 Task: Edit the buffer time to 15 minutes before the event.
Action: Mouse moved to (436, 257)
Screenshot: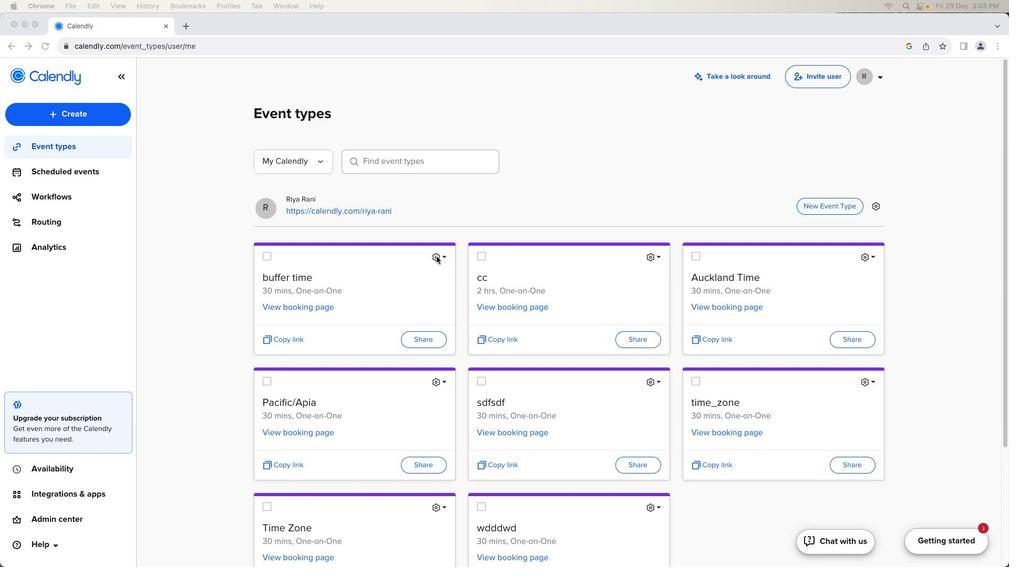 
Action: Mouse pressed left at (436, 257)
Screenshot: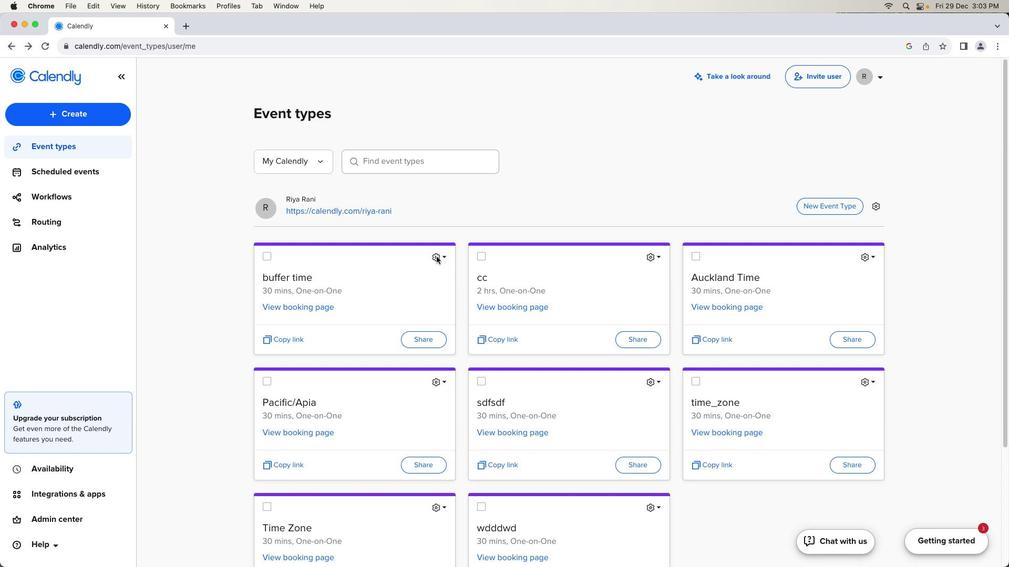 
Action: Mouse moved to (436, 257)
Screenshot: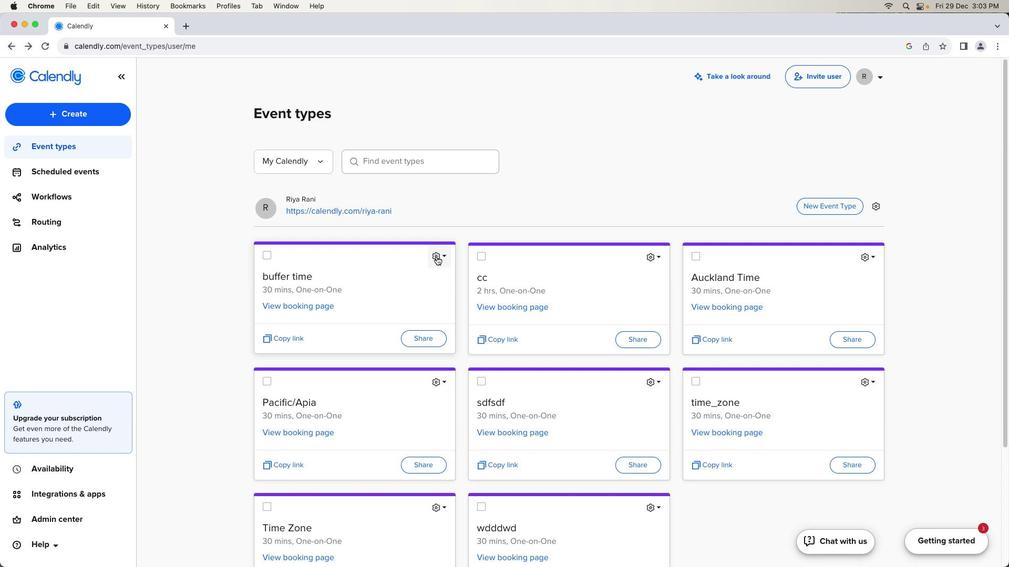 
Action: Mouse pressed left at (436, 257)
Screenshot: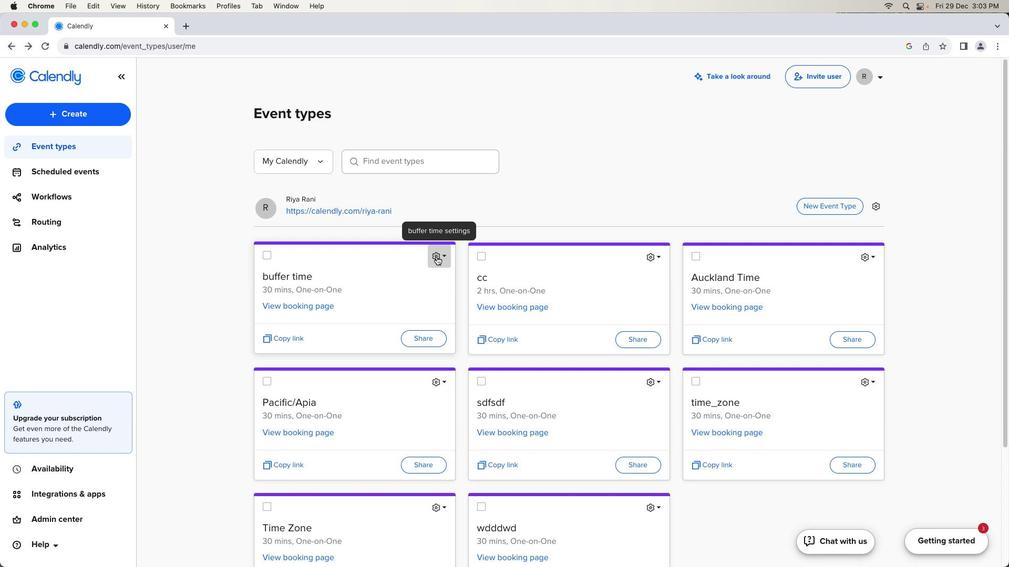 
Action: Mouse moved to (403, 290)
Screenshot: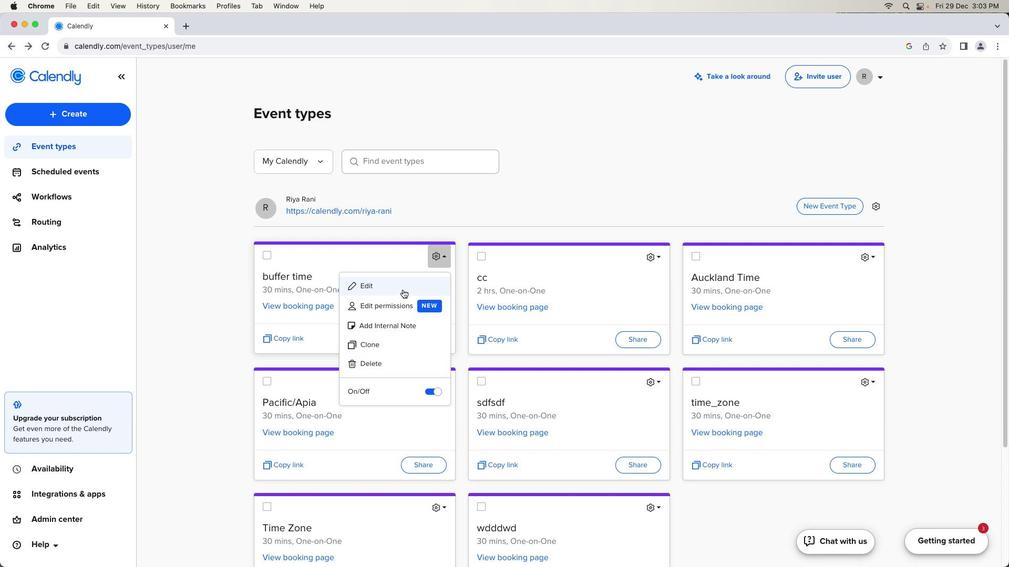 
Action: Mouse pressed left at (403, 290)
Screenshot: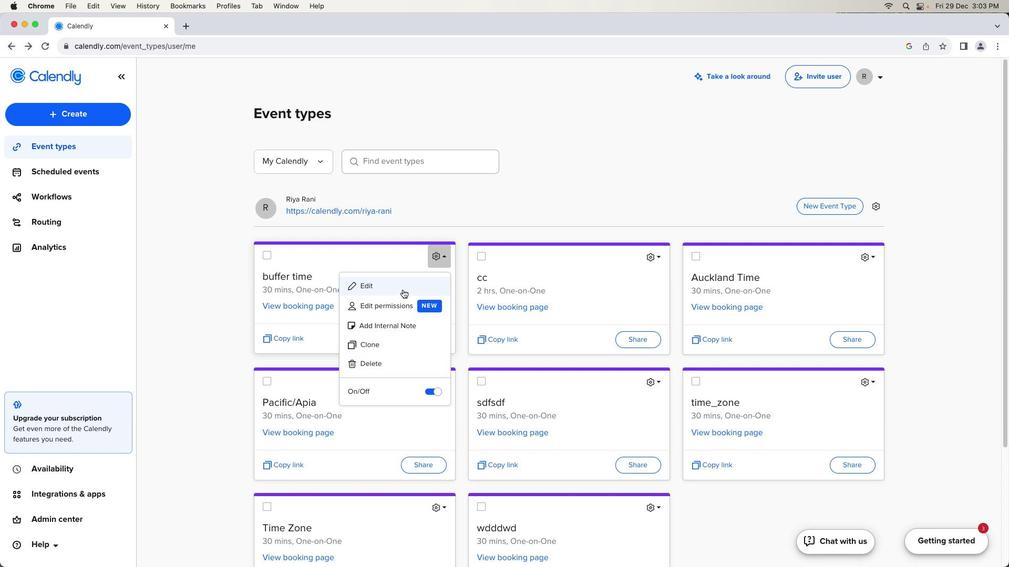 
Action: Mouse moved to (174, 330)
Screenshot: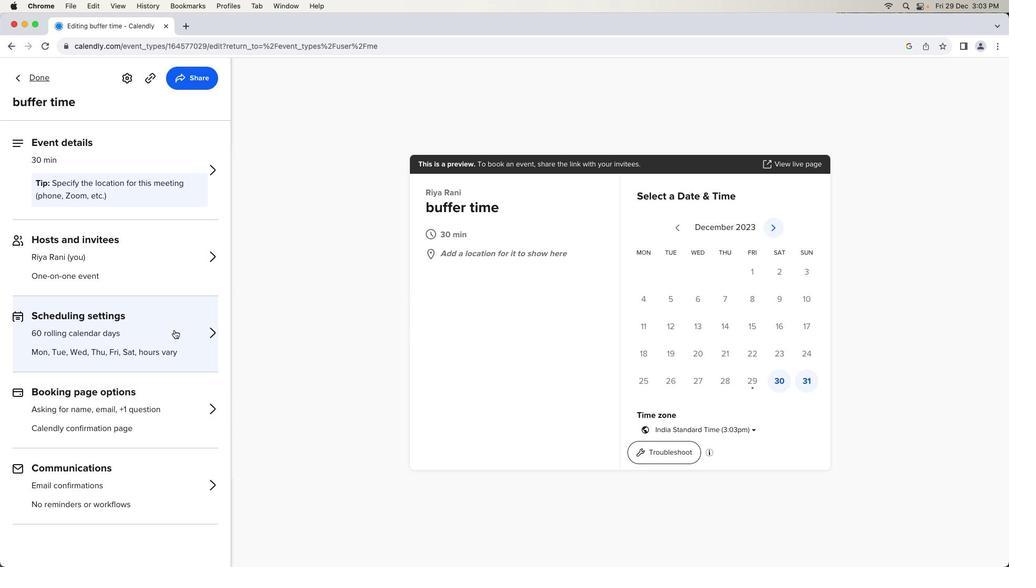 
Action: Mouse pressed left at (174, 330)
Screenshot: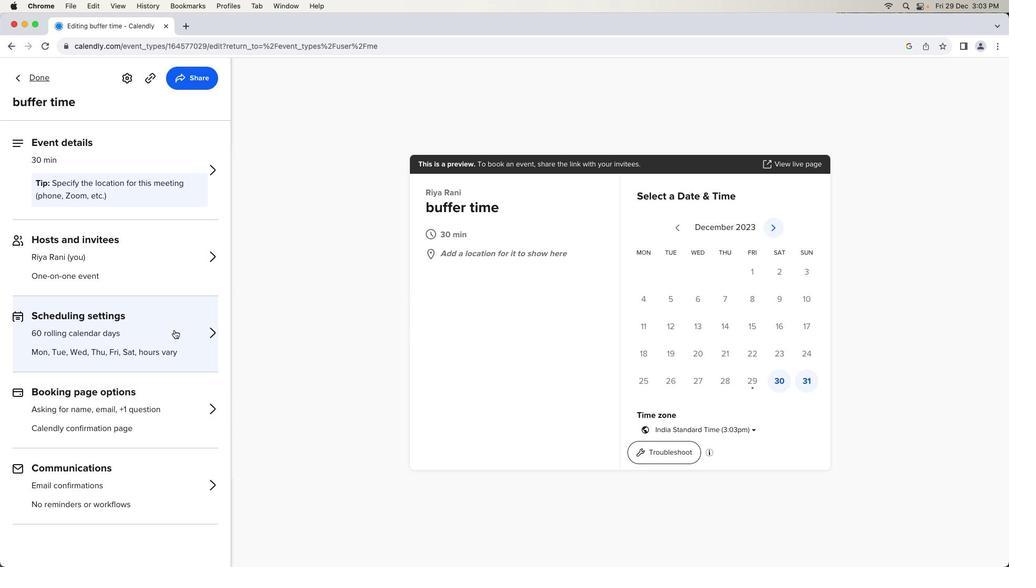 
Action: Mouse moved to (50, 417)
Screenshot: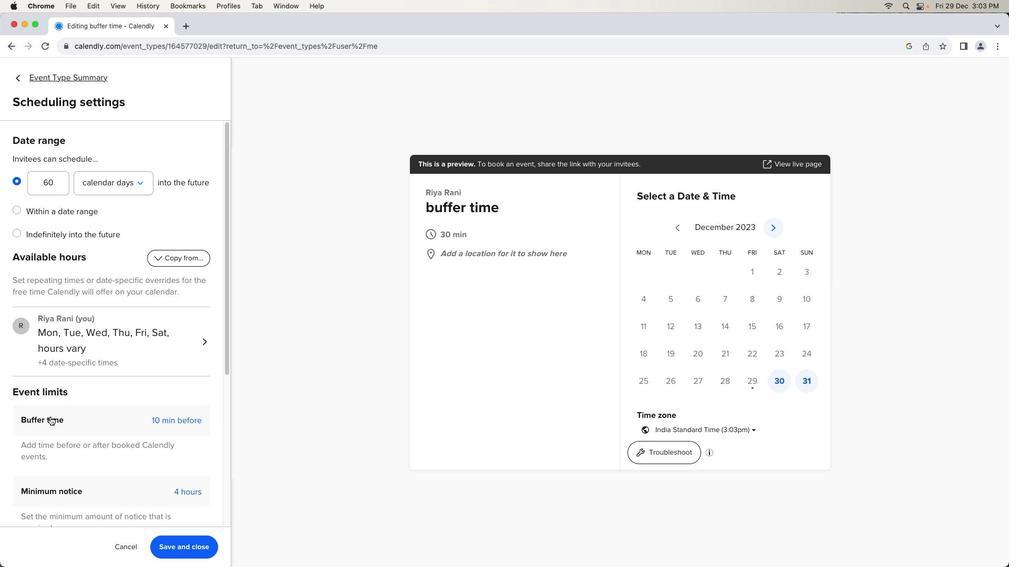 
Action: Mouse pressed left at (50, 417)
Screenshot: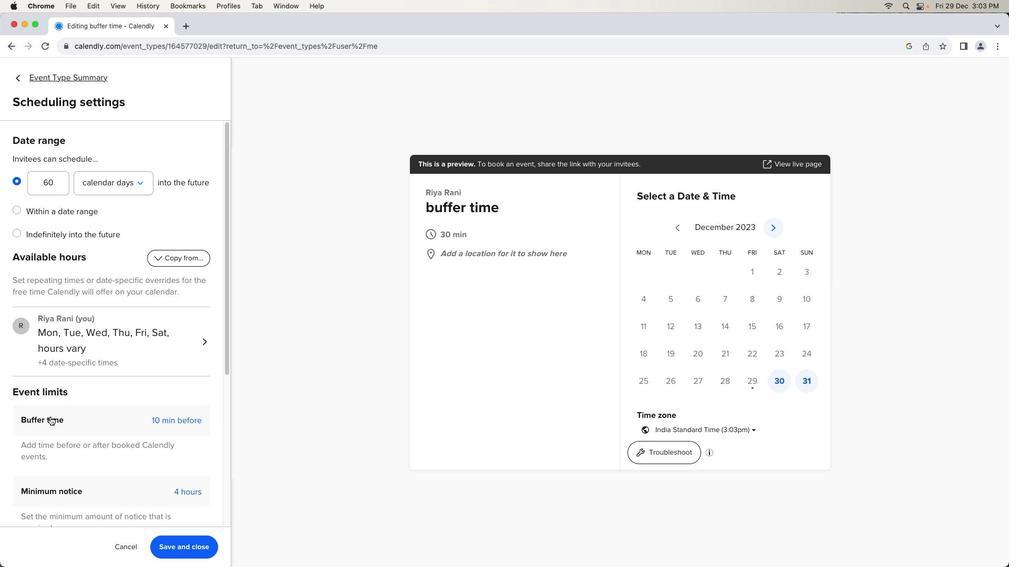 
Action: Mouse moved to (98, 453)
Screenshot: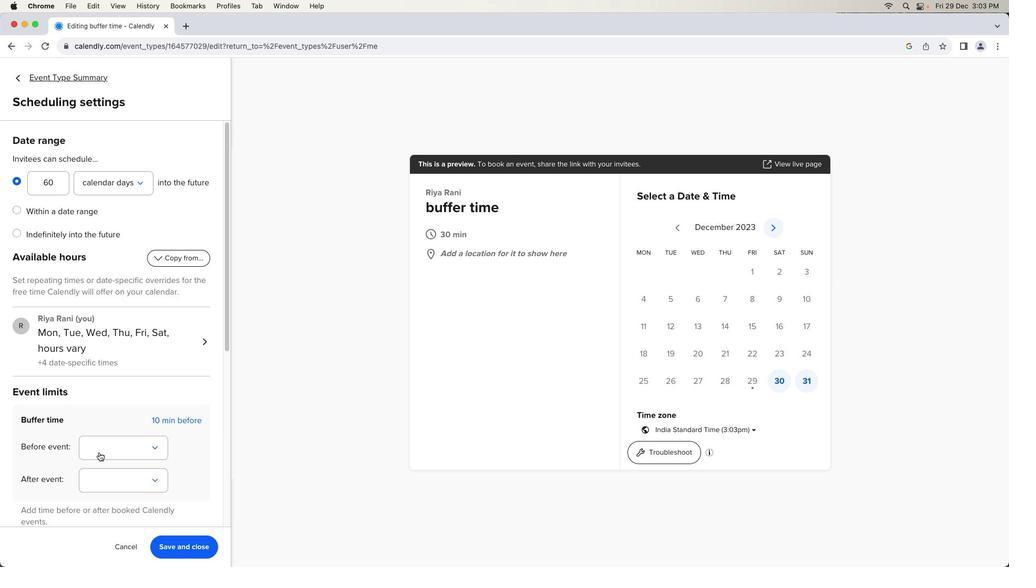 
Action: Mouse pressed left at (98, 453)
Screenshot: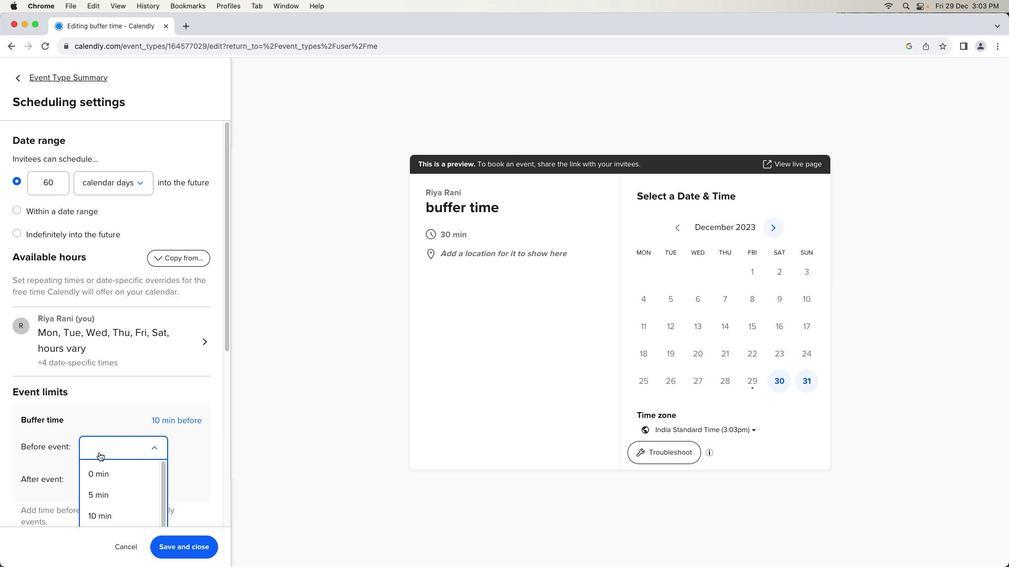 
Action: Mouse moved to (107, 472)
Screenshot: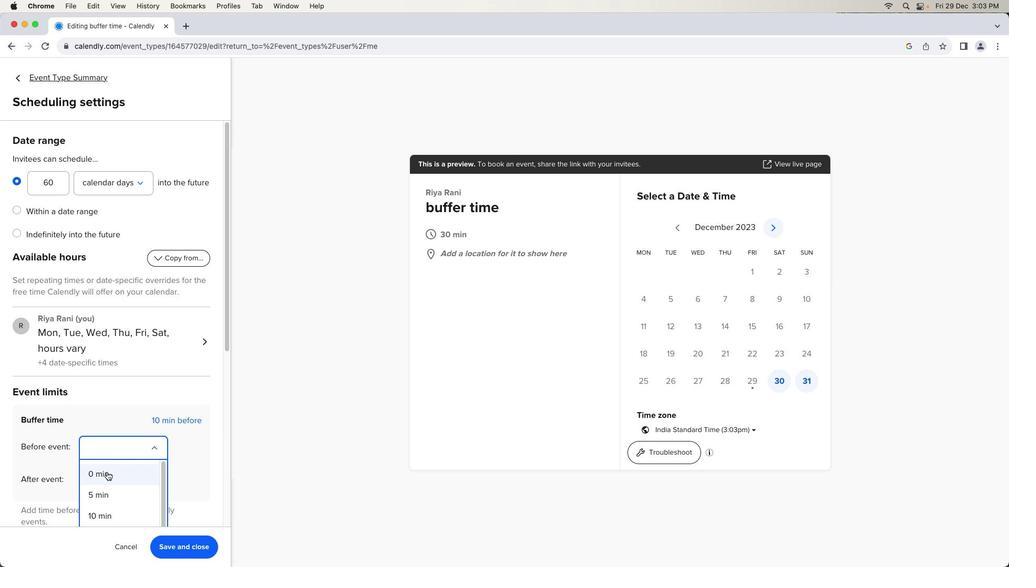 
Action: Mouse scrolled (107, 472) with delta (0, 0)
Screenshot: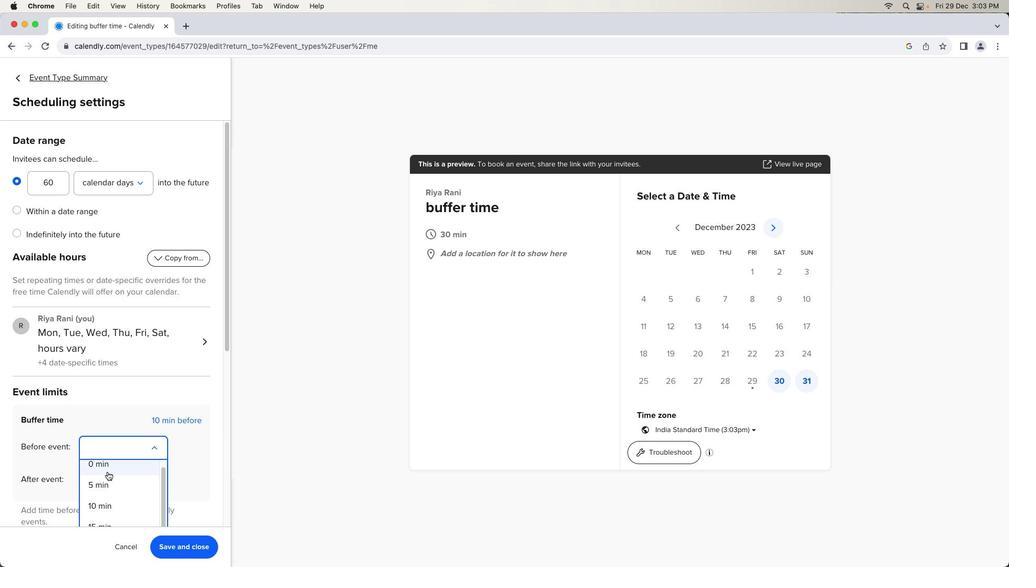 
Action: Mouse moved to (107, 472)
Screenshot: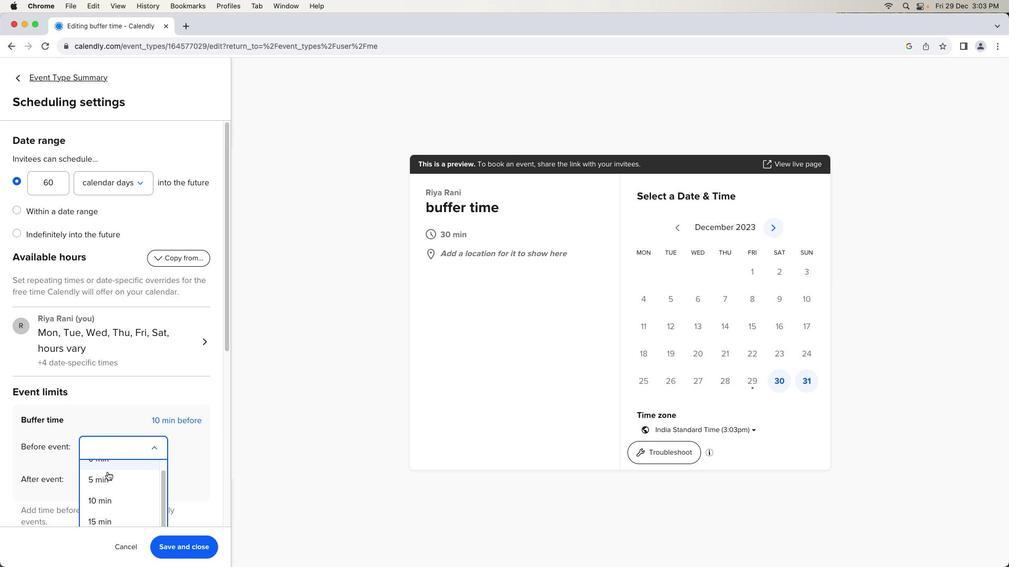 
Action: Mouse scrolled (107, 472) with delta (0, 0)
Screenshot: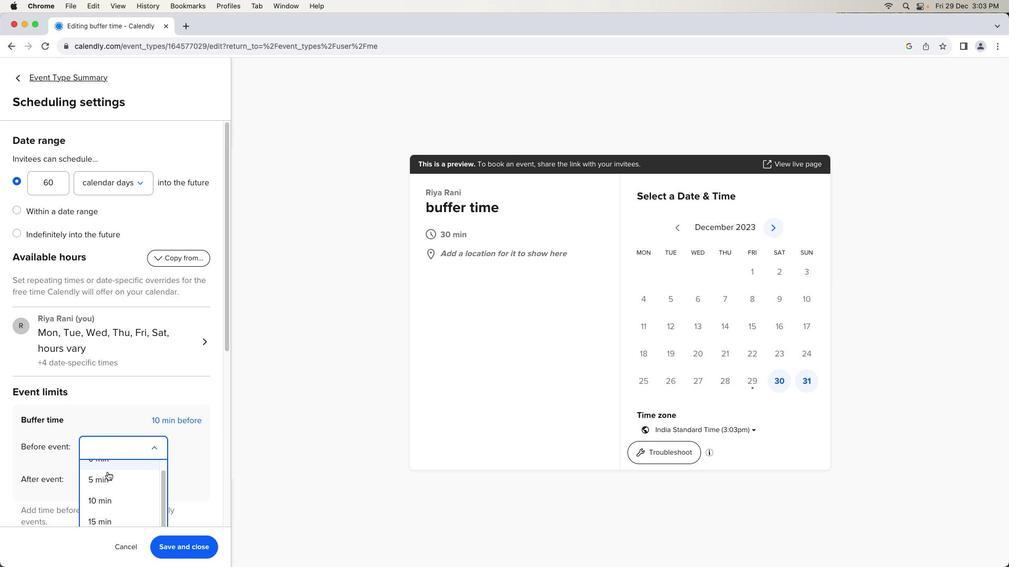 
Action: Mouse moved to (117, 514)
Screenshot: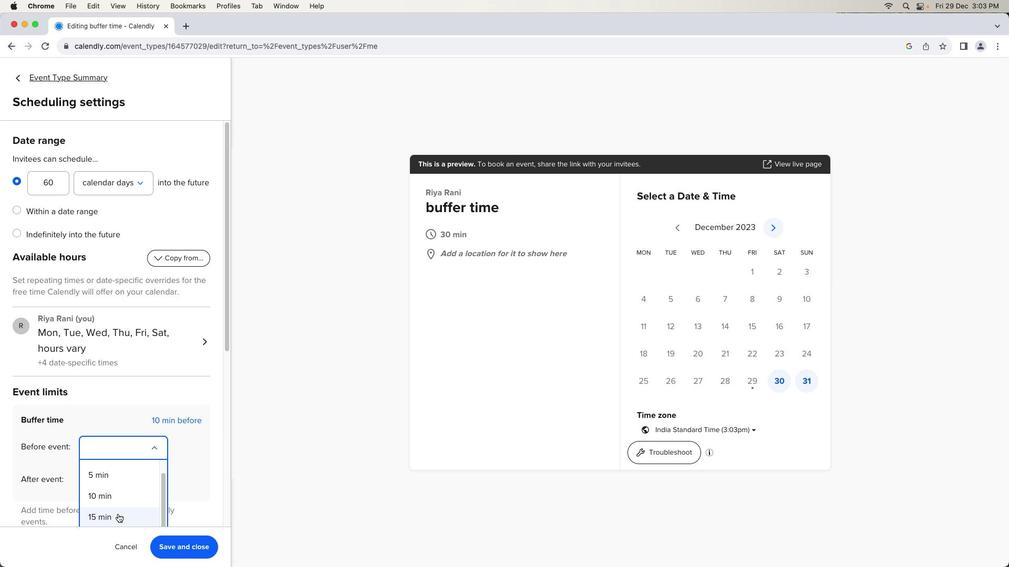 
Action: Mouse pressed left at (117, 514)
Screenshot: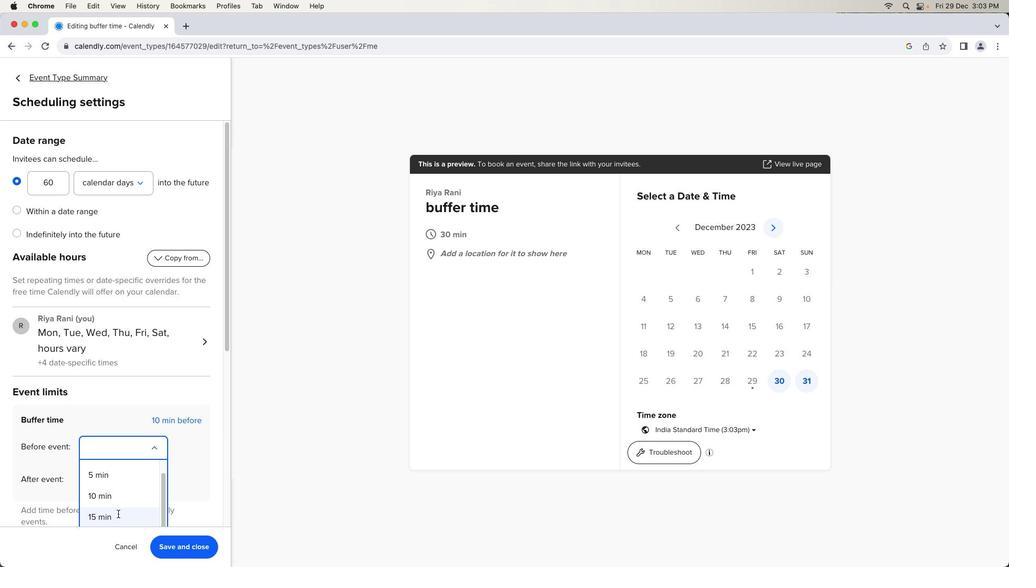 
Action: Mouse moved to (128, 503)
Screenshot: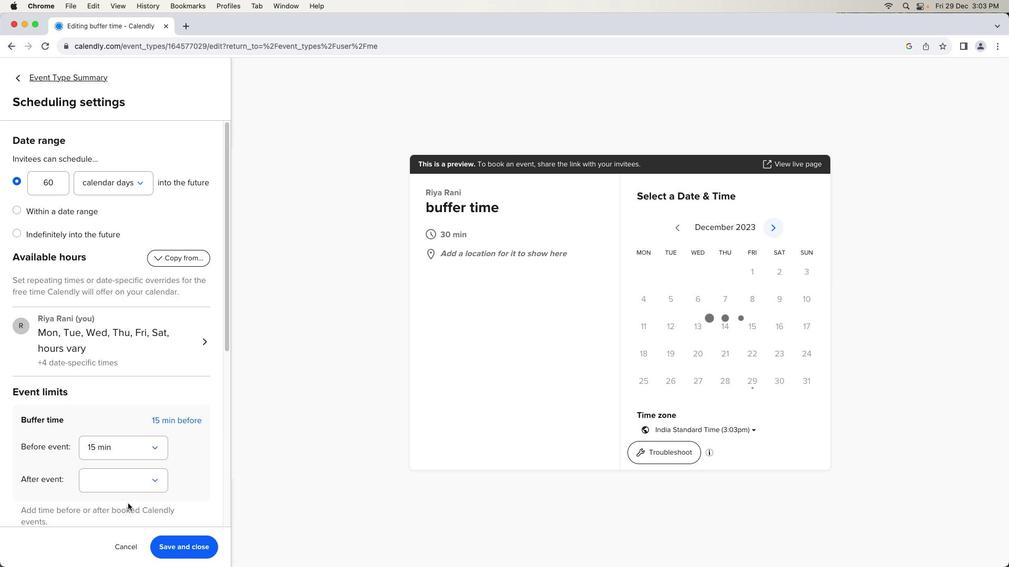 
Action: Mouse scrolled (128, 503) with delta (0, 0)
Screenshot: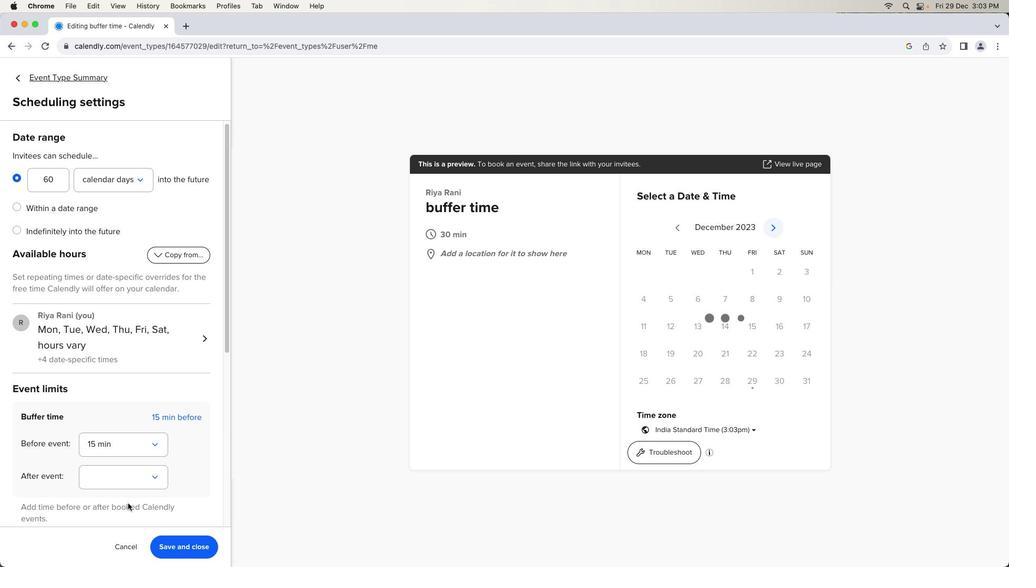 
Action: Mouse scrolled (128, 503) with delta (0, 0)
Screenshot: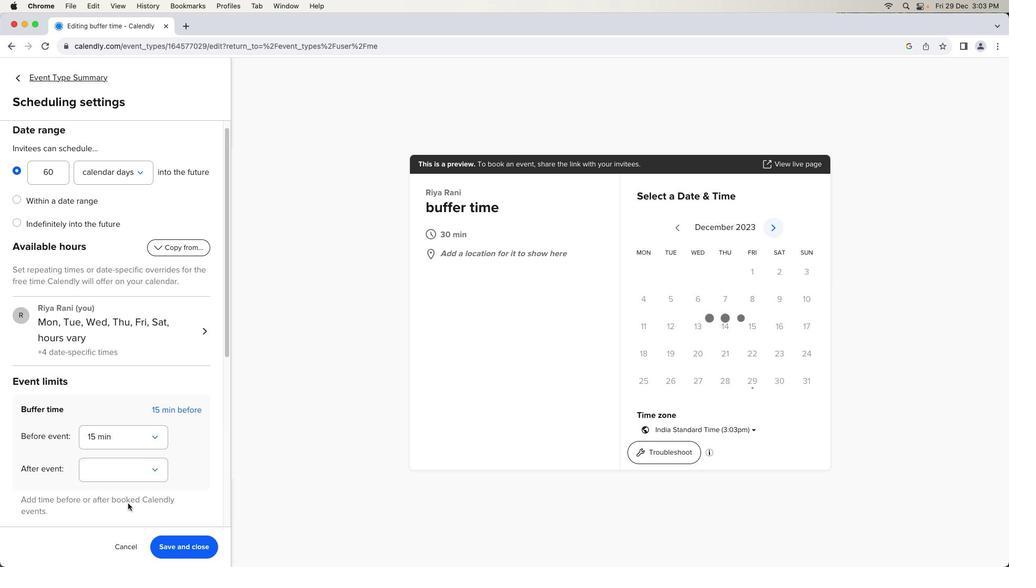 
Action: Mouse scrolled (128, 503) with delta (0, 0)
Screenshot: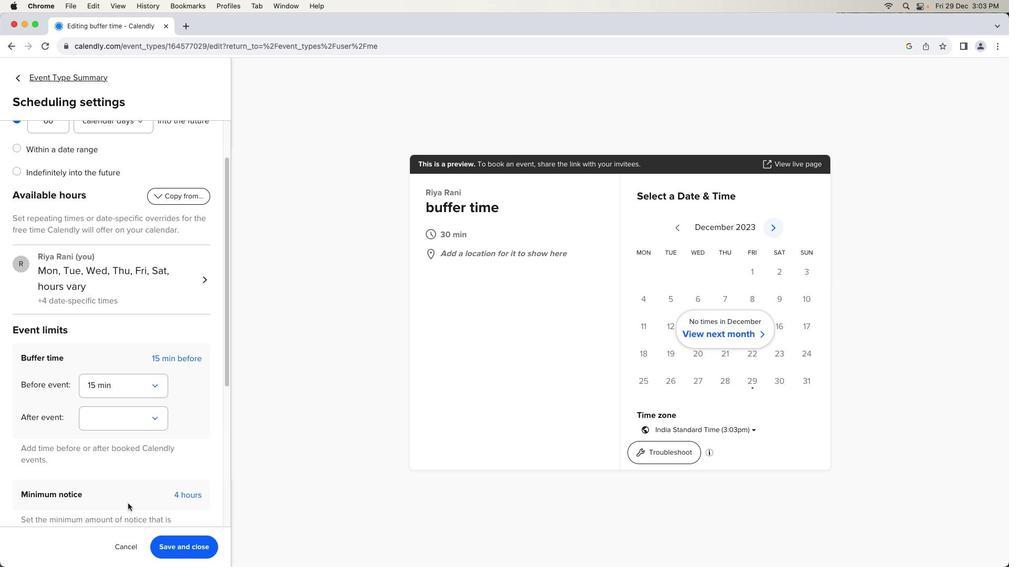 
Action: Mouse scrolled (128, 503) with delta (0, -1)
Screenshot: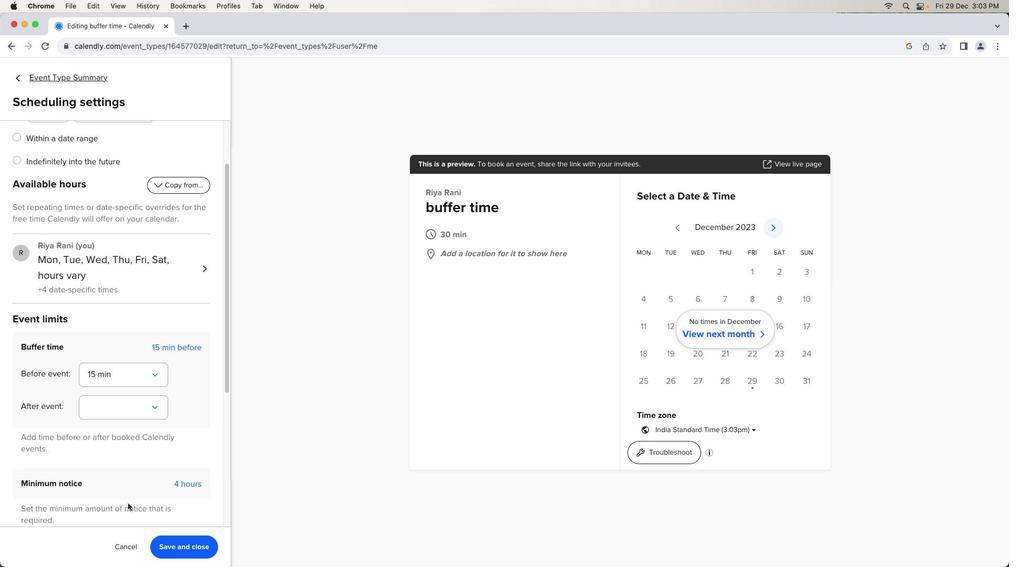 
Action: Mouse moved to (199, 549)
Screenshot: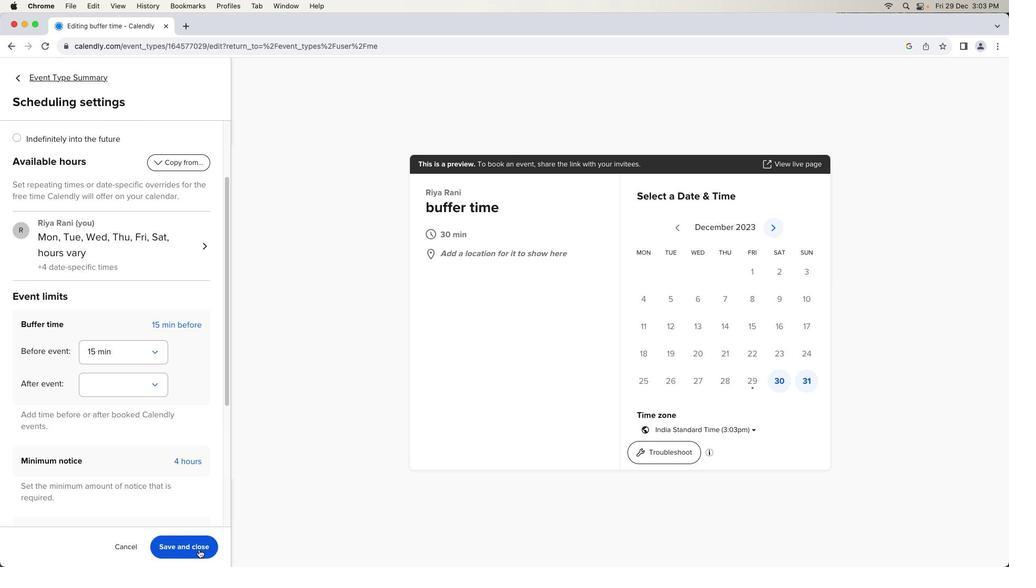
Action: Mouse pressed left at (199, 549)
Screenshot: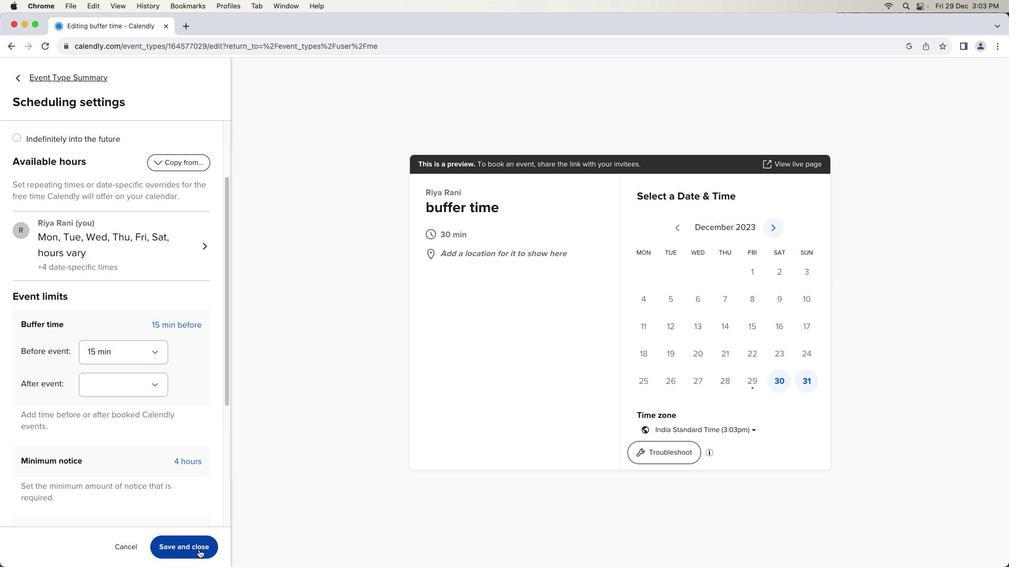 
Action: Mouse moved to (202, 548)
Screenshot: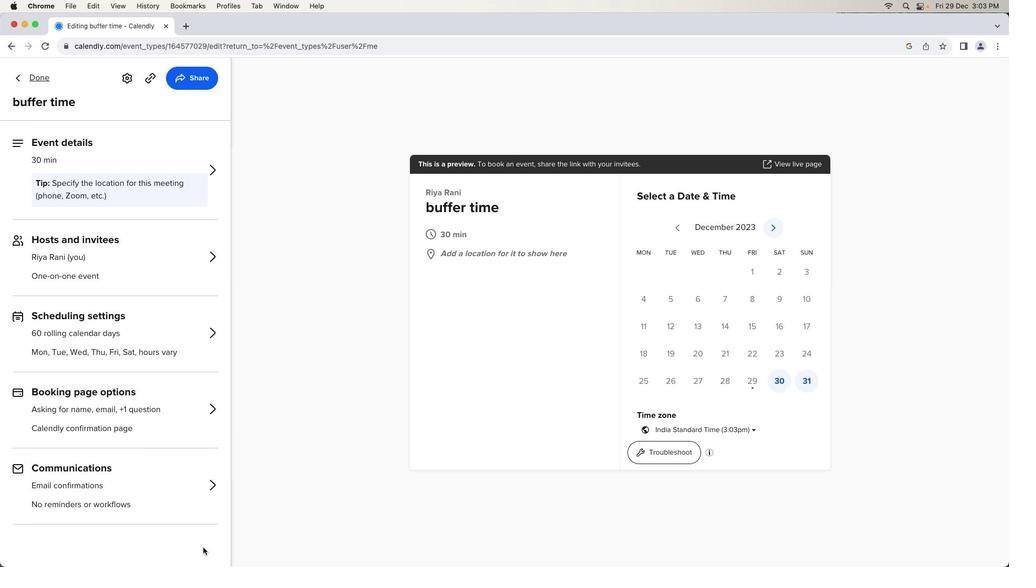 
